 Task: Select the current location as Bryce Canyon National Park, Utah, United States . Now zoom + , and verify the location . Show zoom slider
Action: Mouse moved to (149, 64)
Screenshot: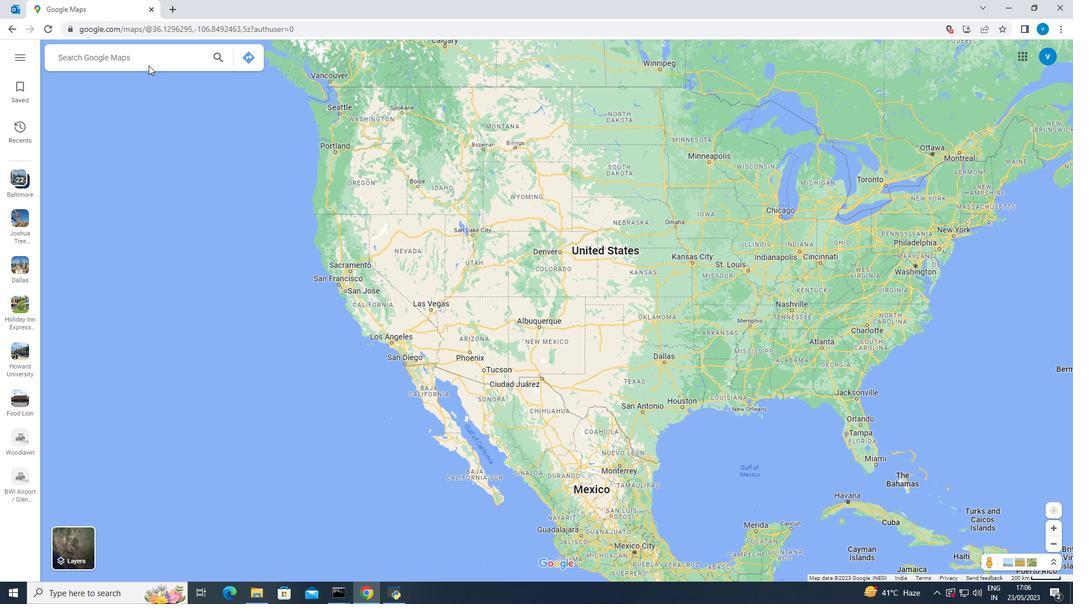 
Action: Mouse pressed left at (149, 64)
Screenshot: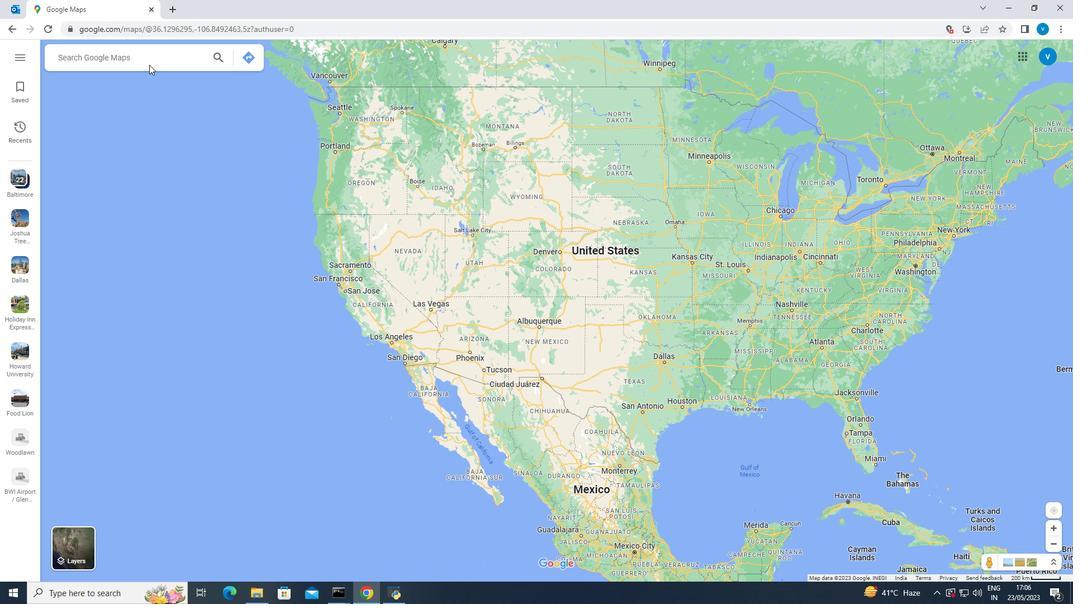 
Action: Mouse moved to (244, 58)
Screenshot: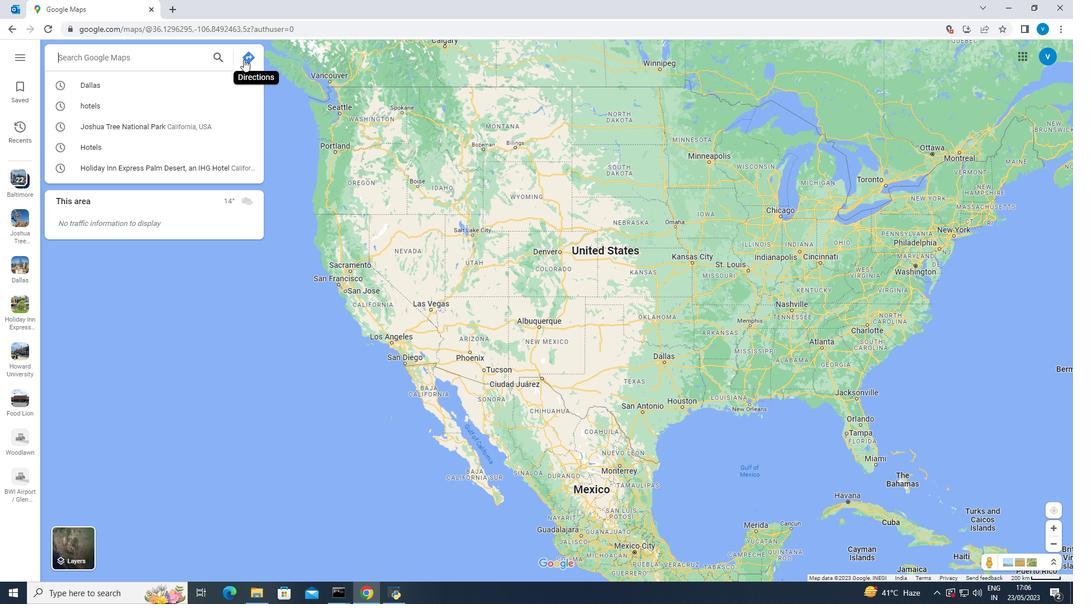 
Action: Mouse pressed left at (244, 58)
Screenshot: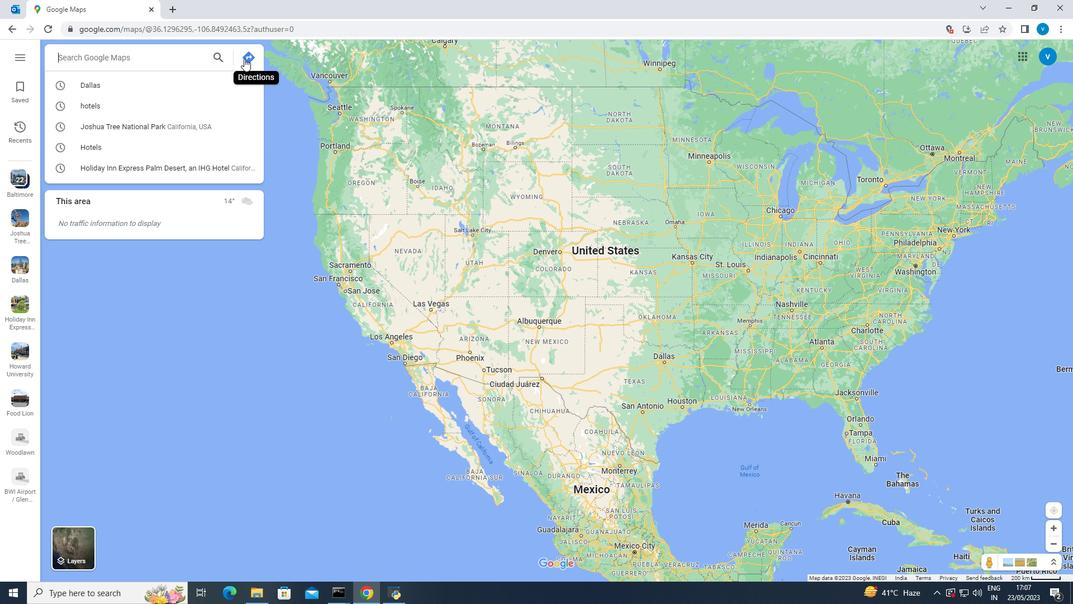 
Action: Mouse moved to (147, 148)
Screenshot: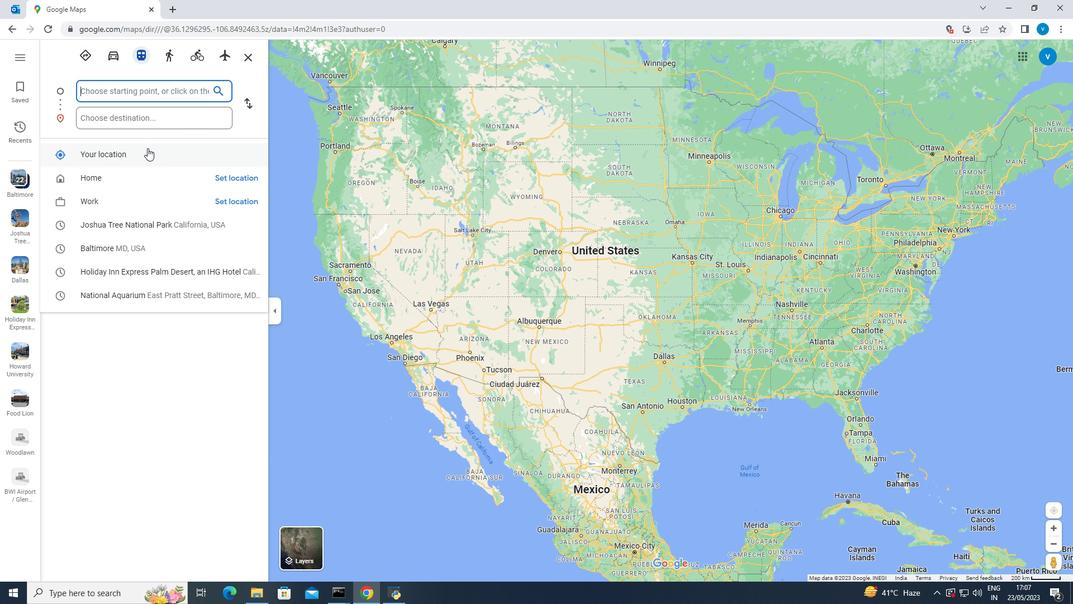 
Action: Mouse pressed left at (147, 148)
Screenshot: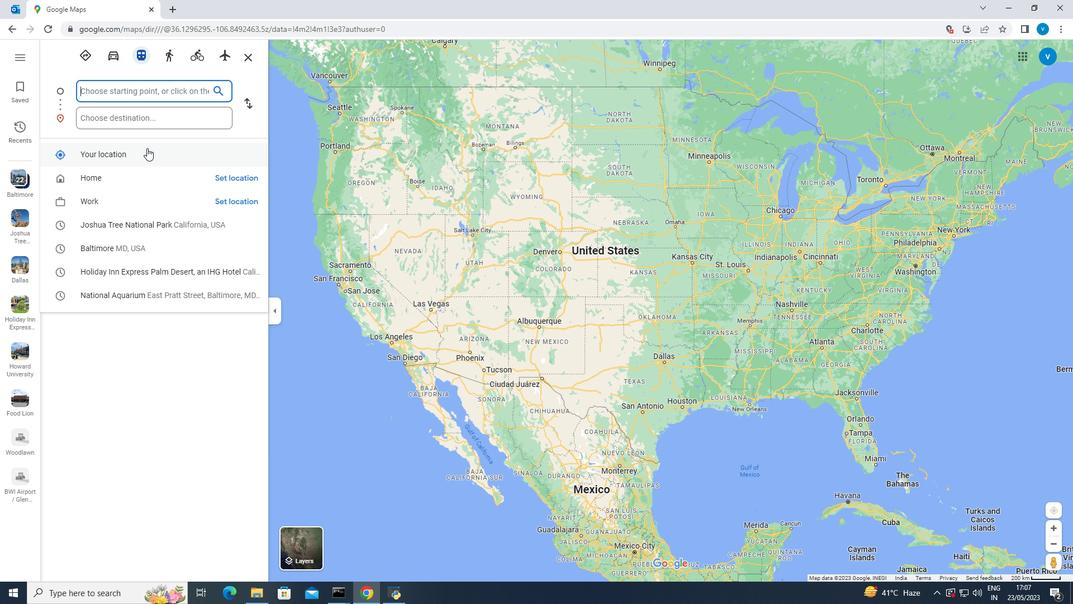 
Action: Mouse moved to (63, 153)
Screenshot: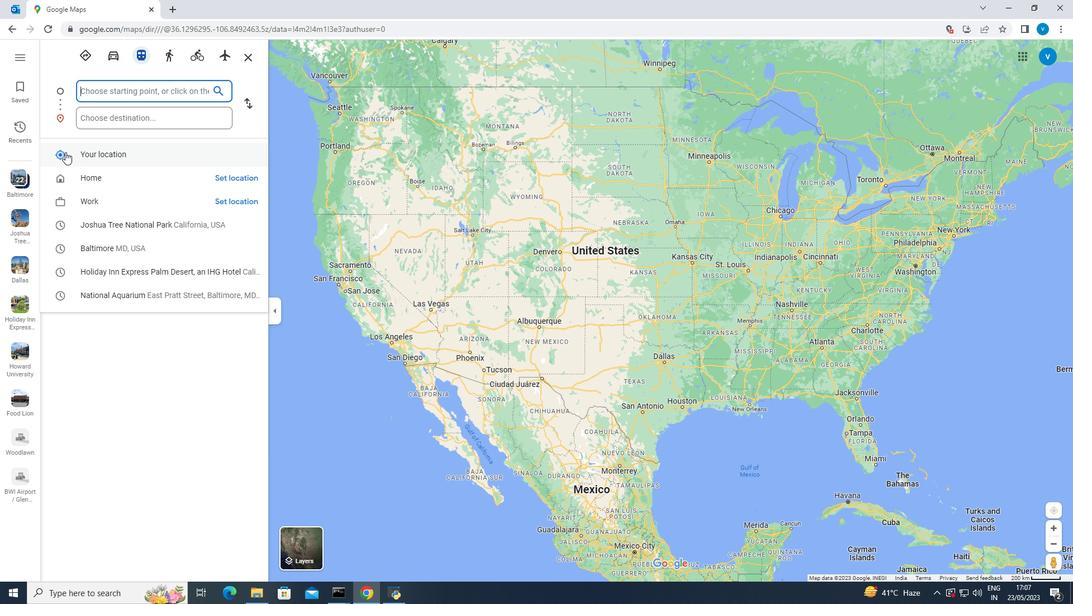 
Action: Mouse pressed left at (63, 153)
Screenshot: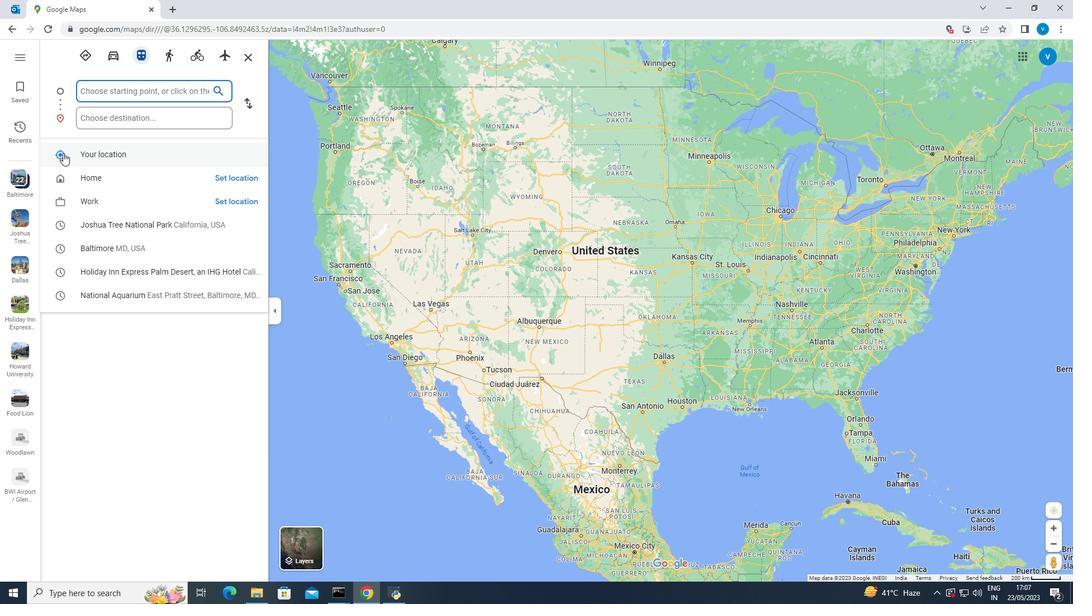 
Action: Mouse moved to (135, 92)
Screenshot: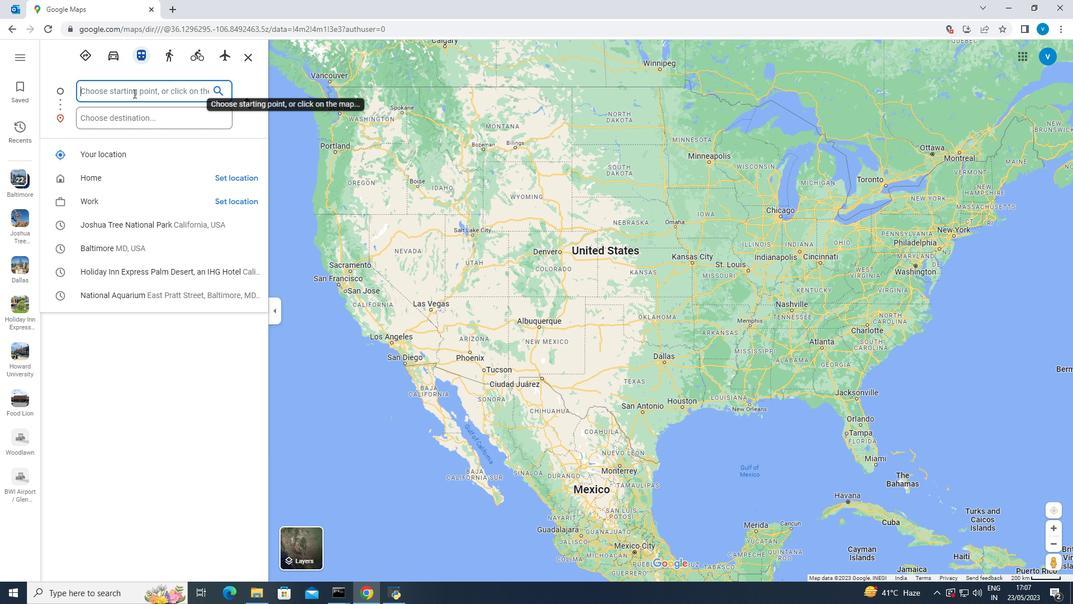 
Action: Mouse pressed left at (135, 92)
Screenshot: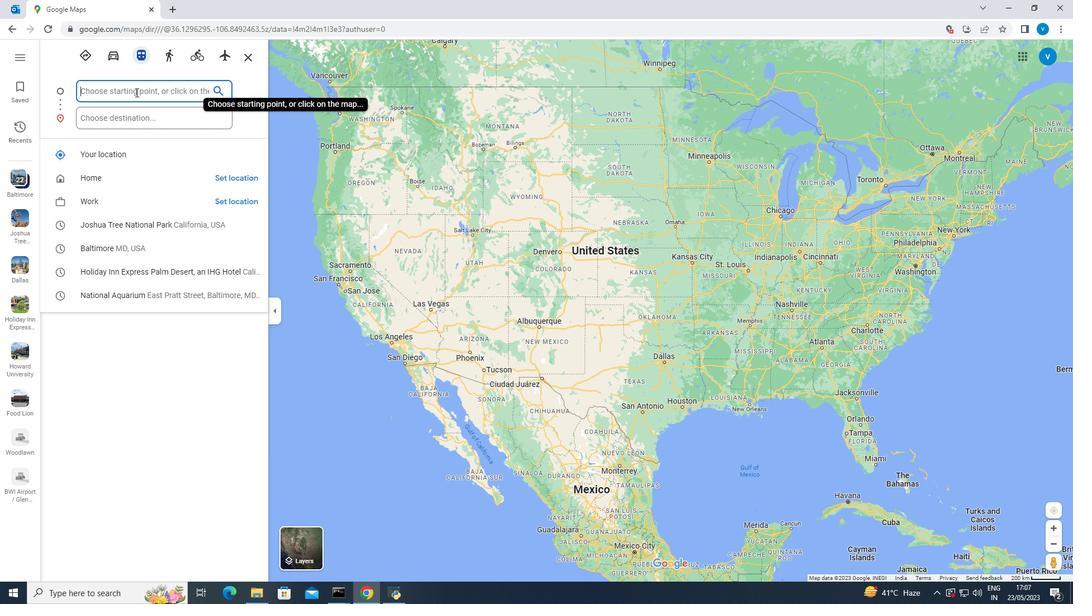 
Action: Key pressed <Key.shift><Key.shift><Key.shift><Key.shift><Key.shift><Key.shift><Key.shift><Key.shift><Key.shift><Key.shift><Key.shift><Key.shift><Key.shift><Key.shift><Key.shift><Key.shift><Key.shift><Key.shift><Key.shift>Bryce<Key.space><Key.shift><Key.shift><Key.shift><Key.shift>Canyon<Key.space><Key.shift><Key.shift>National<Key.space><Key.shift><Key.shift><Key.shift>Park,<Key.space><Key.shift>Utah,<Key.space><Key.shift><Key.shift>United<Key.space><Key.shift><Key.shift><Key.shift><Key.shift><Key.shift><Key.shift><Key.shift>States
Screenshot: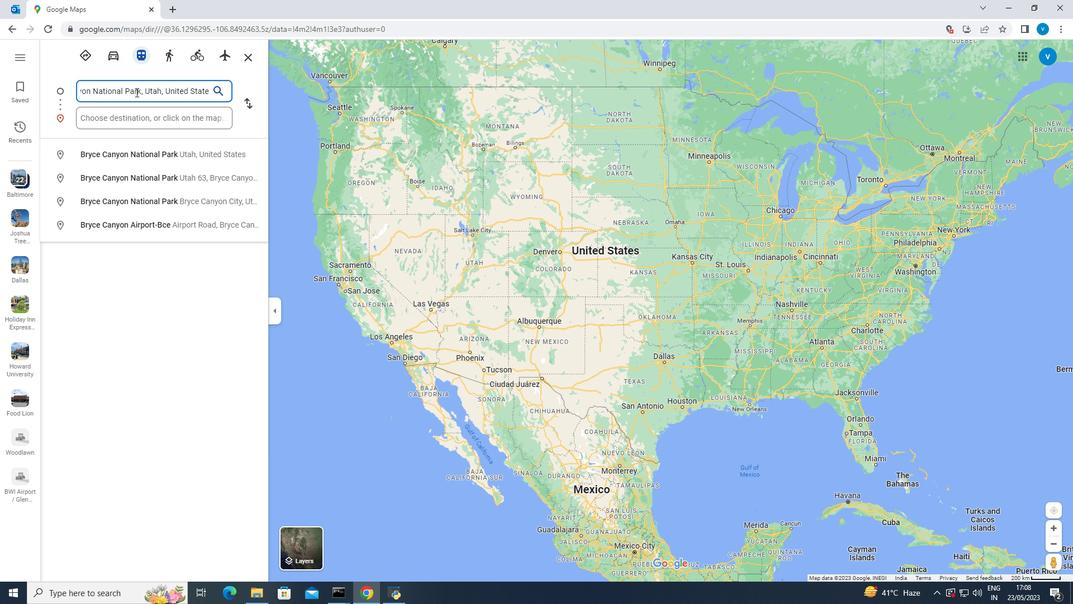 
Action: Mouse moved to (140, 153)
Screenshot: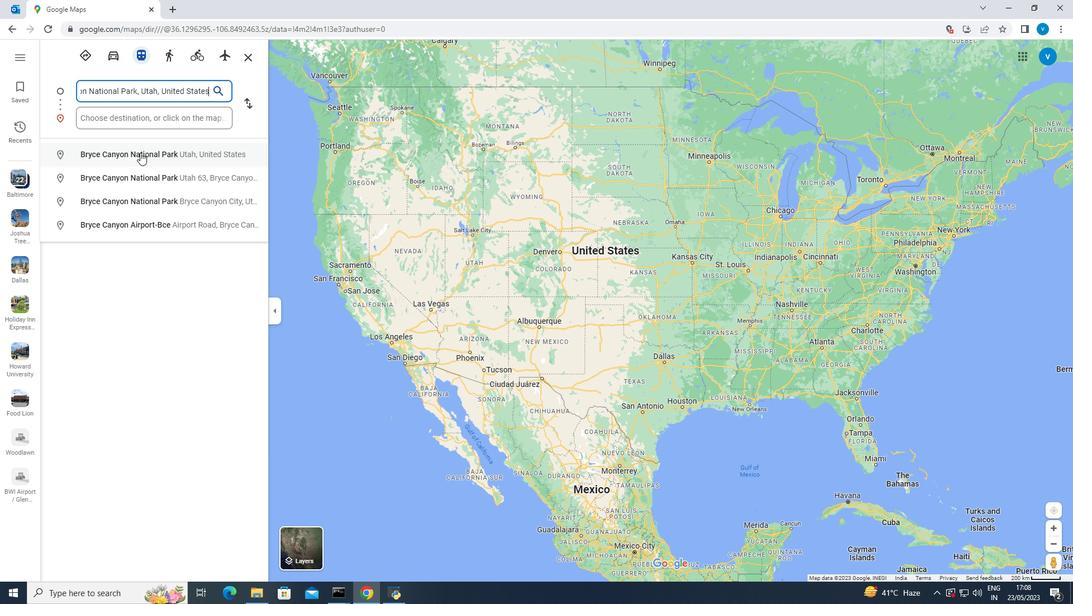 
Action: Mouse pressed left at (140, 153)
Screenshot: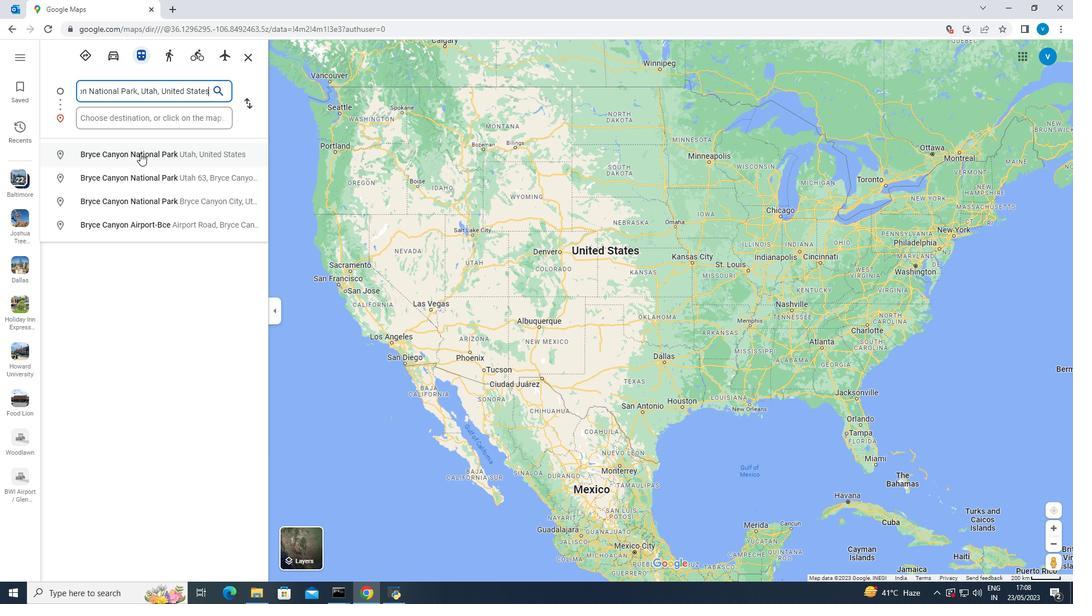 
Action: Mouse moved to (1048, 524)
Screenshot: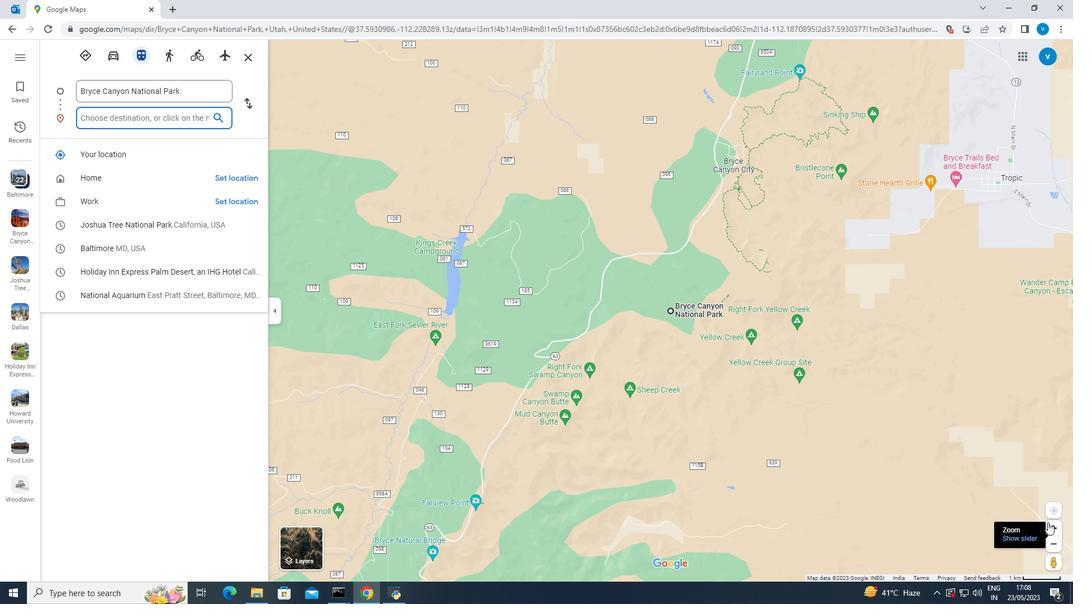
Action: Mouse pressed left at (1048, 524)
Screenshot: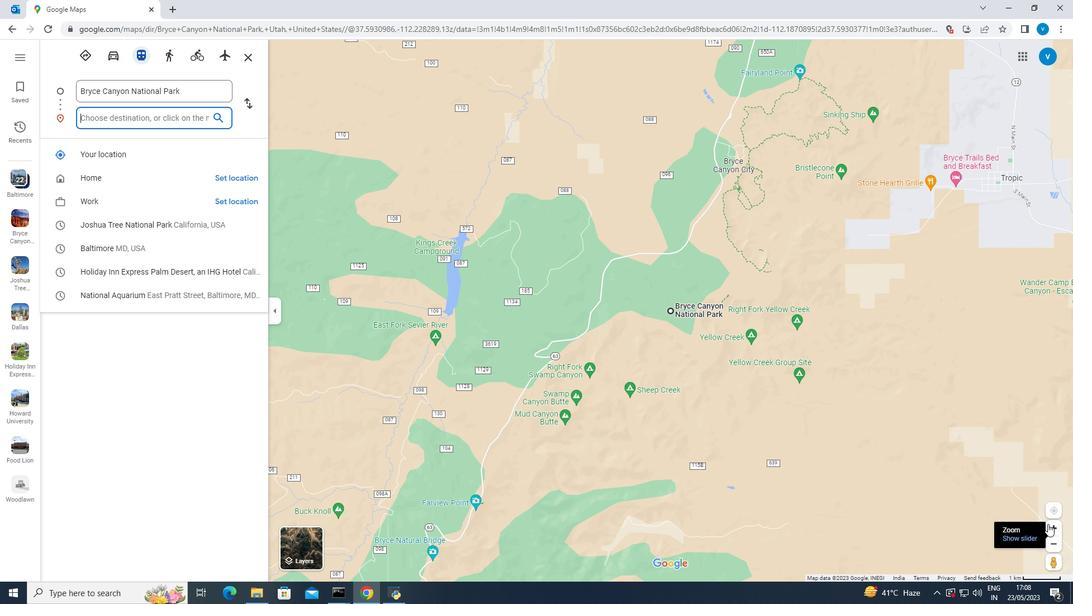 
Action: Mouse moved to (1040, 525)
Screenshot: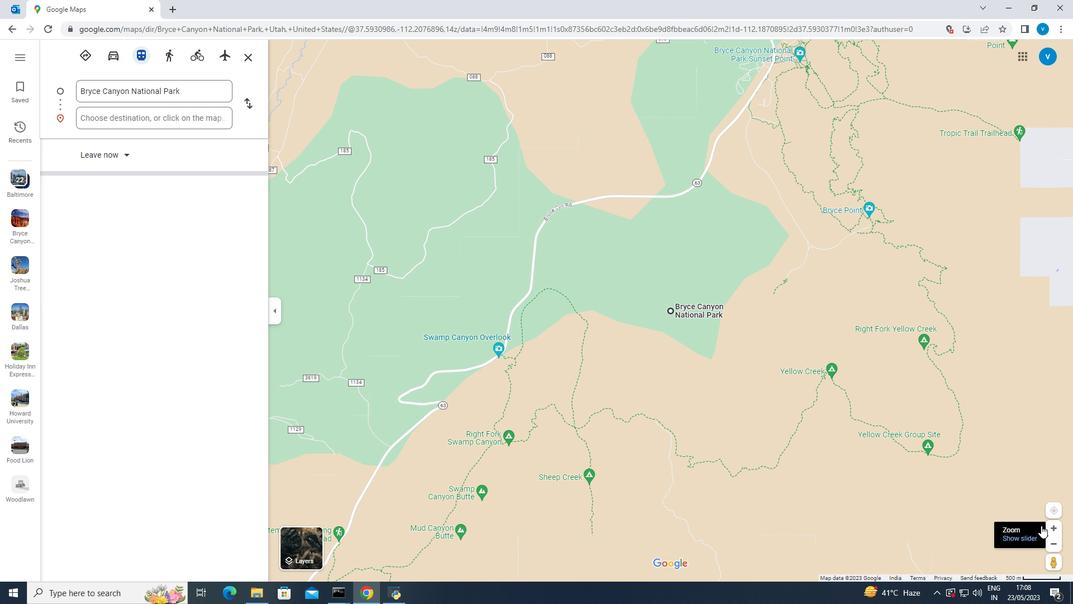 
Action: Mouse pressed left at (1040, 525)
Screenshot: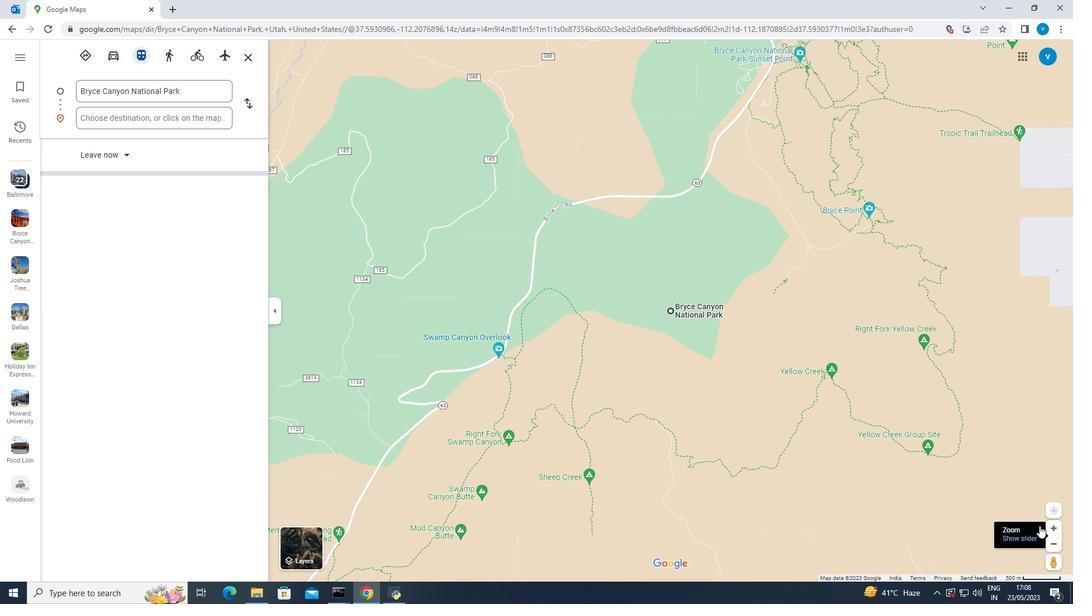 
Action: Mouse moved to (1050, 529)
Screenshot: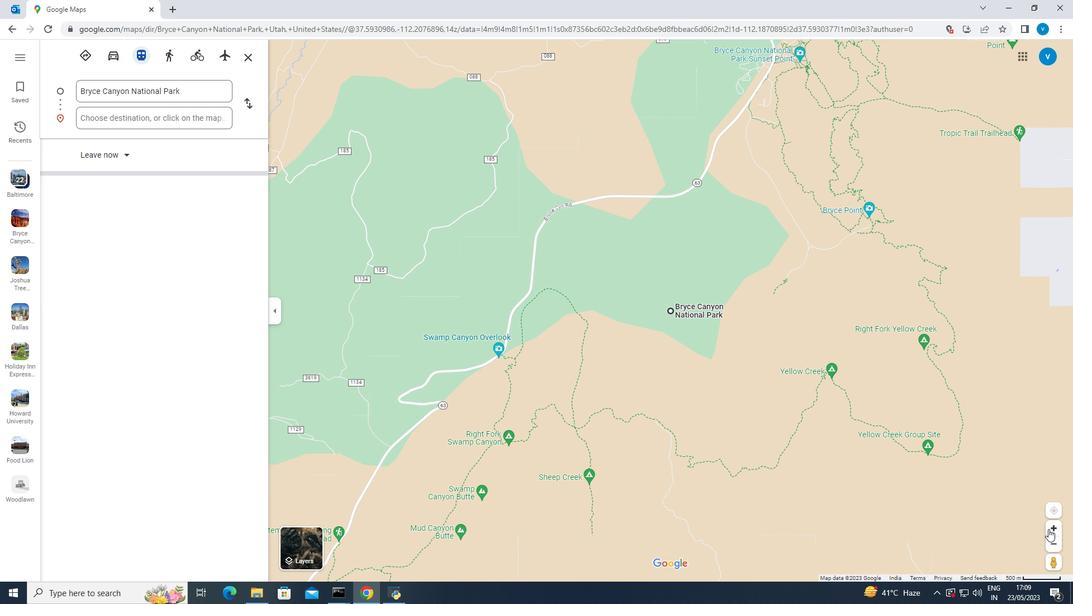 
Action: Mouse pressed left at (1050, 529)
Screenshot: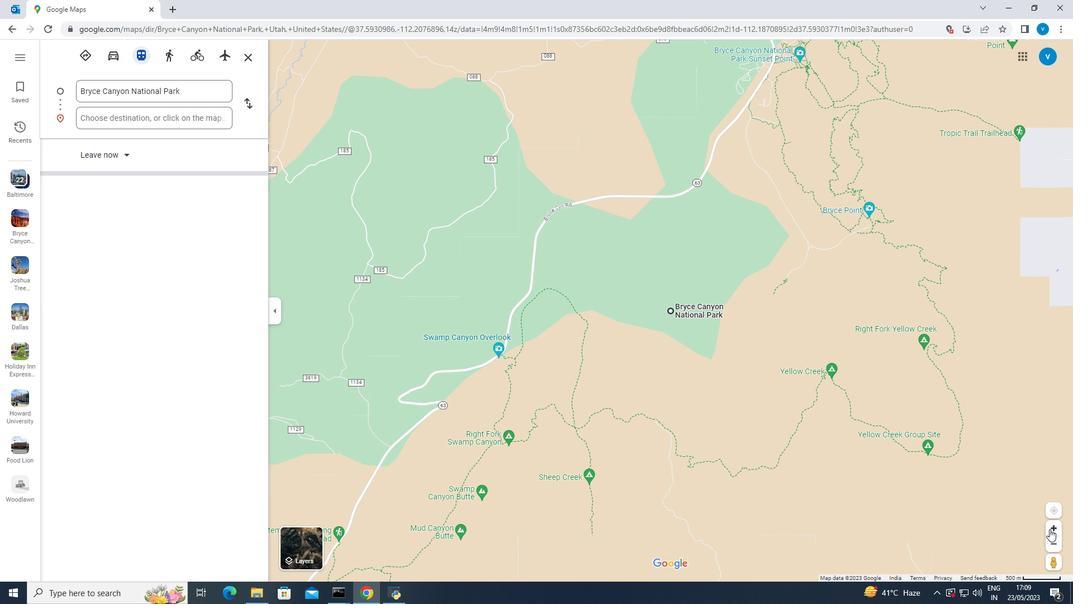 
Action: Mouse moved to (1015, 535)
Screenshot: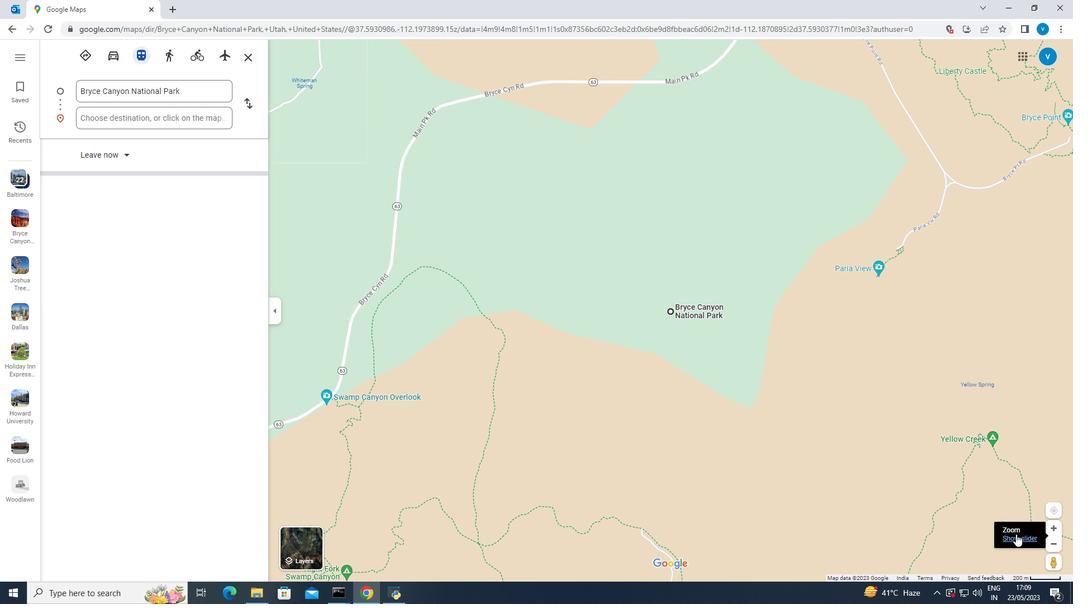 
Action: Mouse pressed left at (1015, 535)
Screenshot: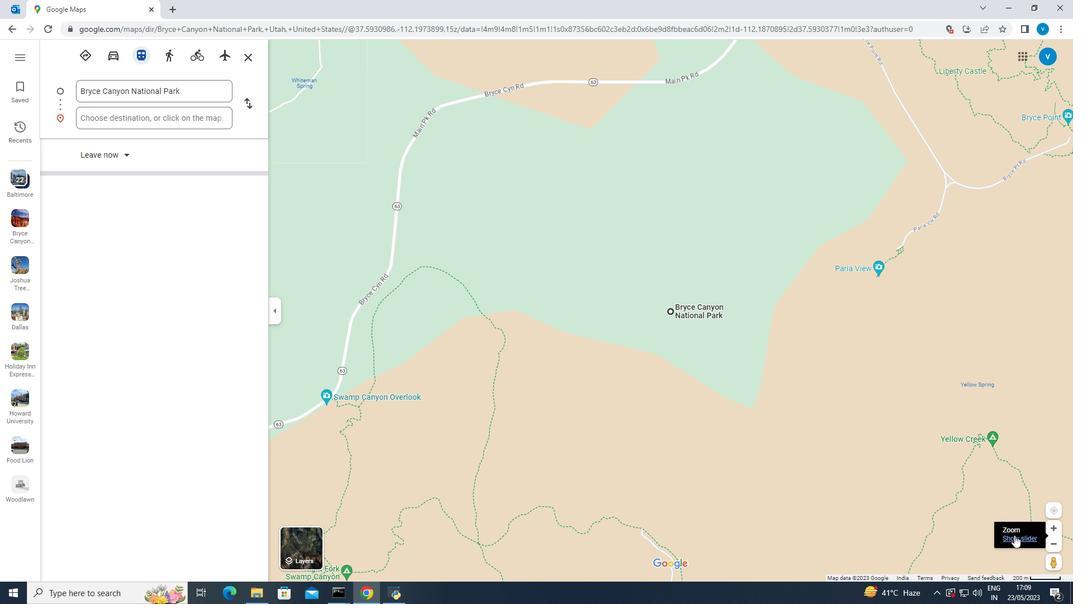 
Action: Mouse moved to (1053, 439)
Screenshot: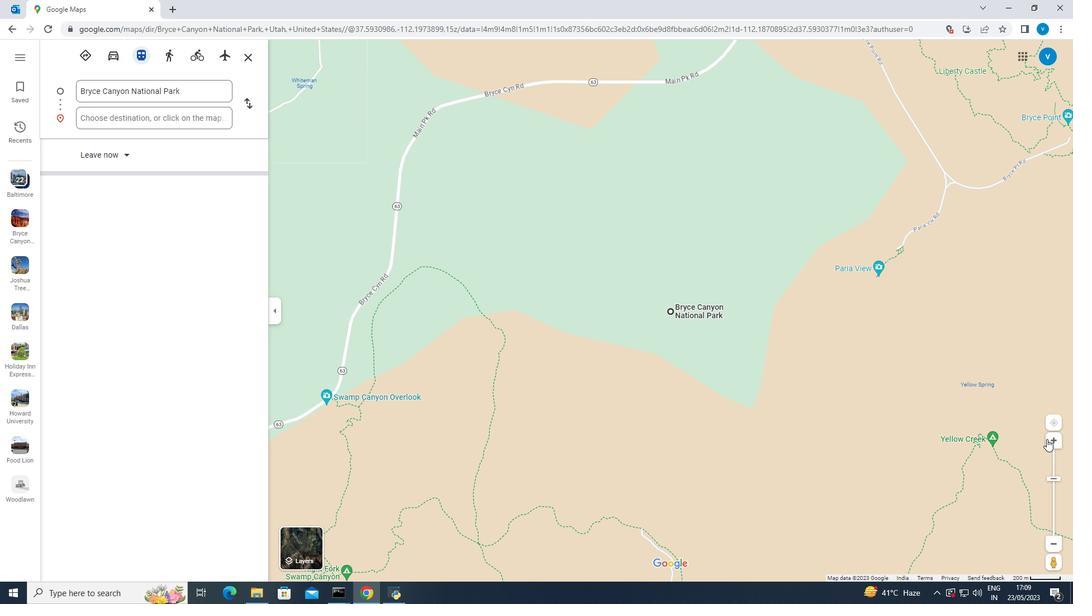 
Action: Mouse pressed left at (1053, 439)
Screenshot: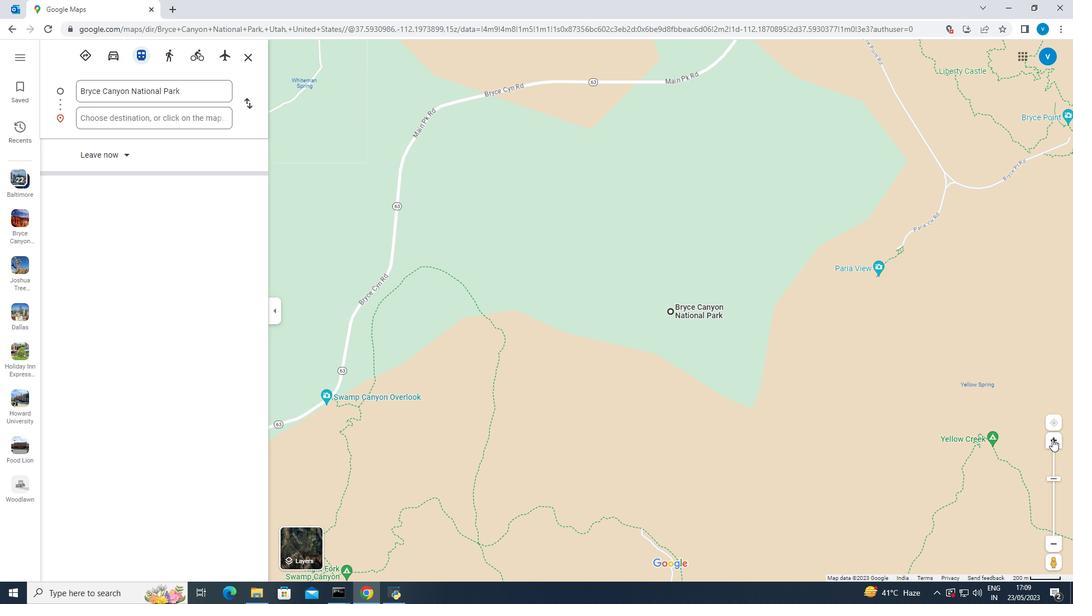 
Action: Mouse pressed left at (1053, 439)
Screenshot: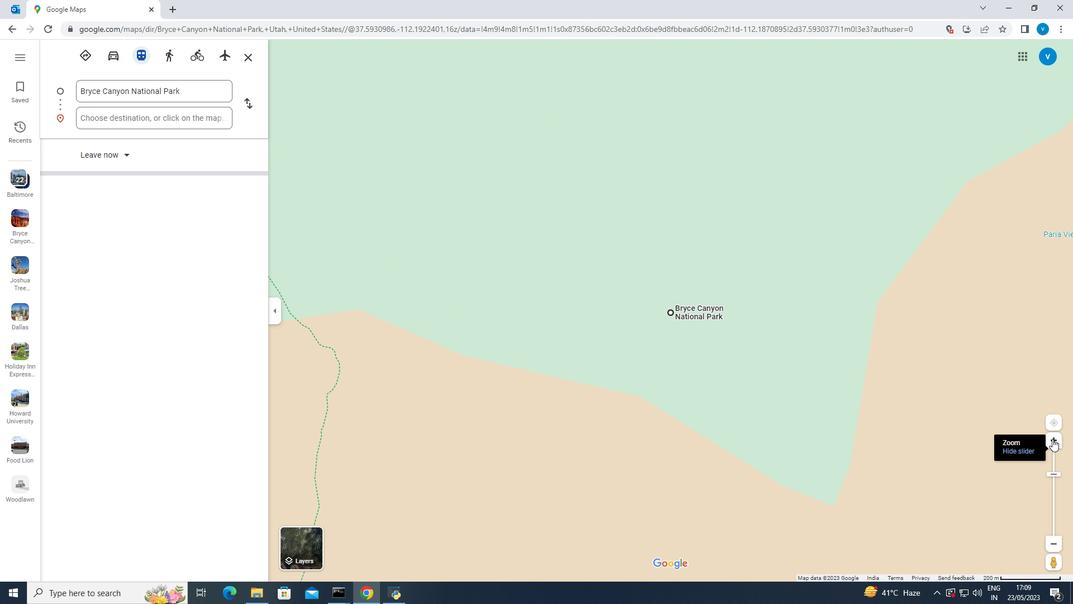 
Action: Mouse pressed left at (1053, 439)
Screenshot: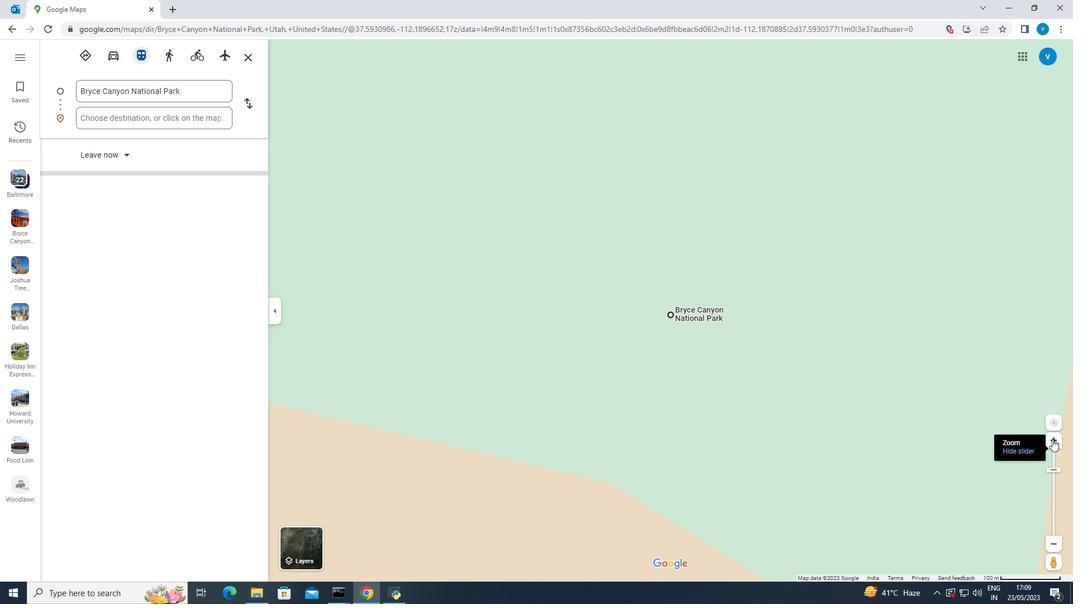 
Action: Mouse pressed left at (1053, 439)
Screenshot: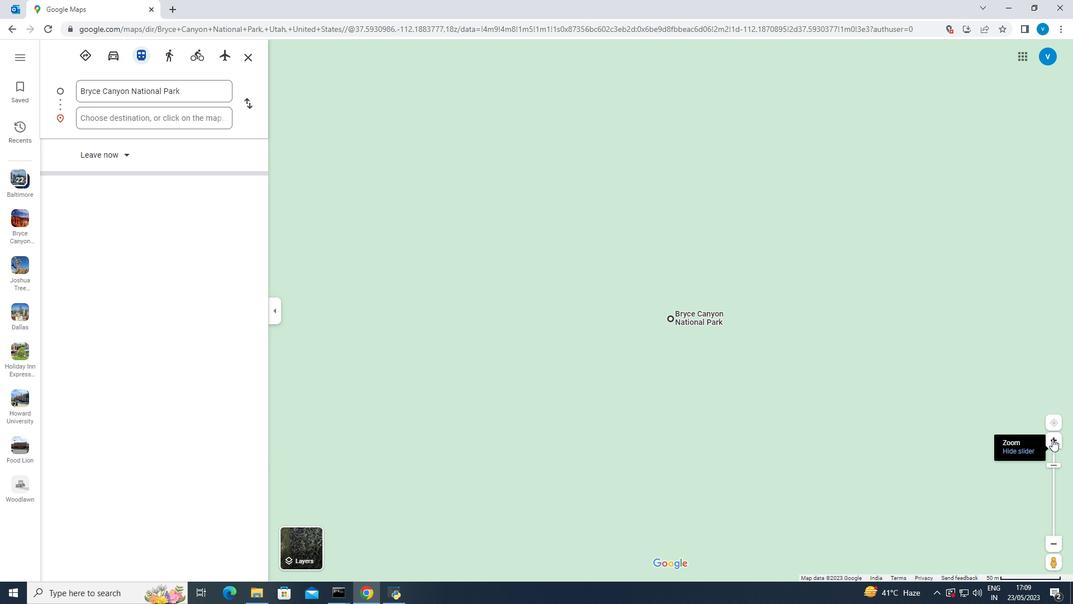 
Action: Mouse pressed left at (1053, 439)
Screenshot: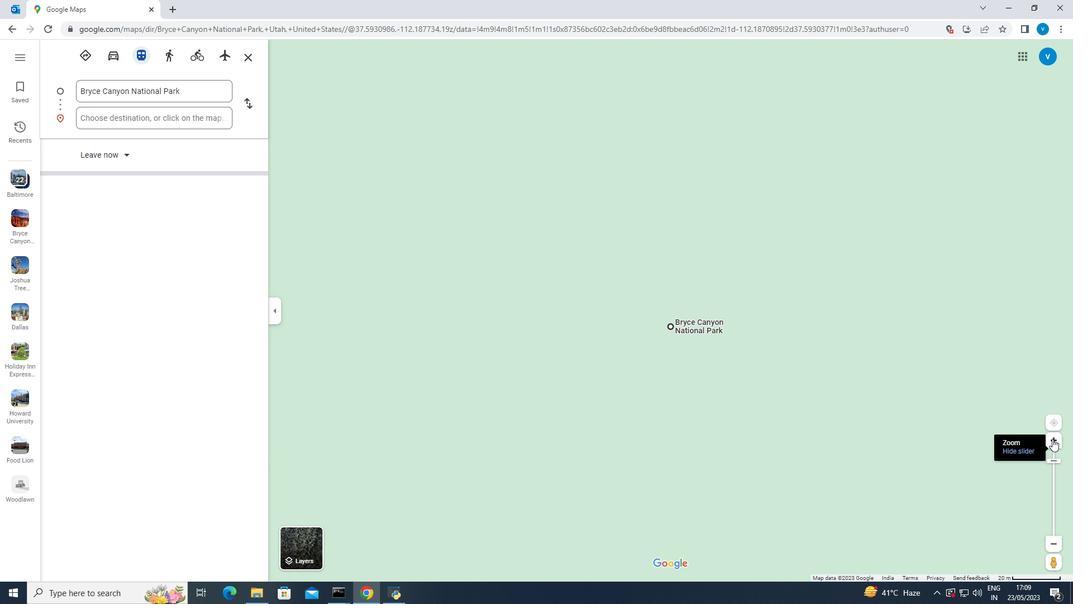 
Action: Mouse moved to (1055, 437)
Screenshot: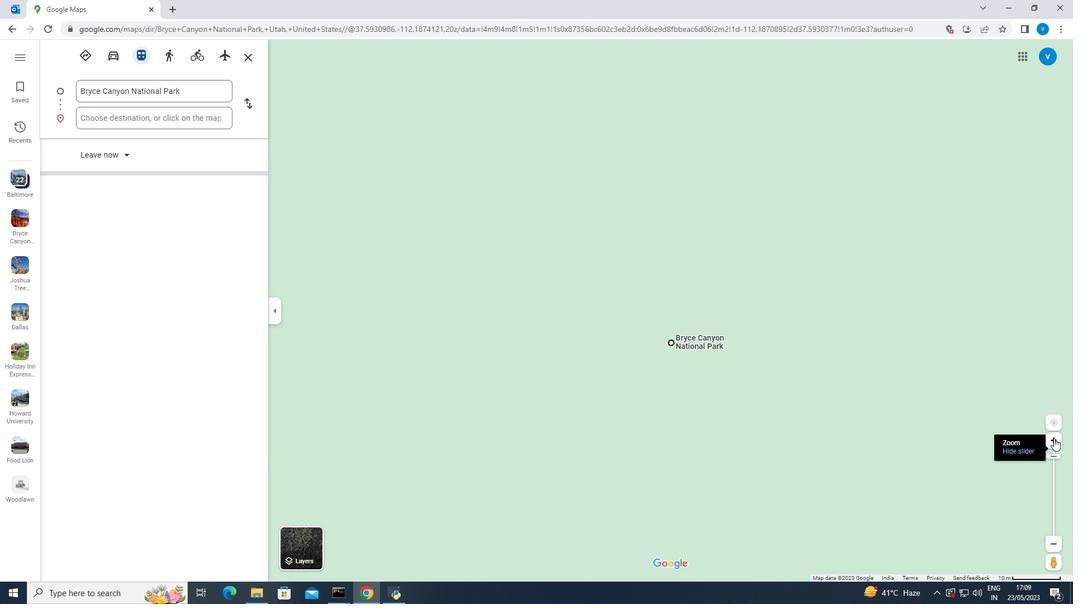 
Action: Mouse pressed left at (1055, 437)
Screenshot: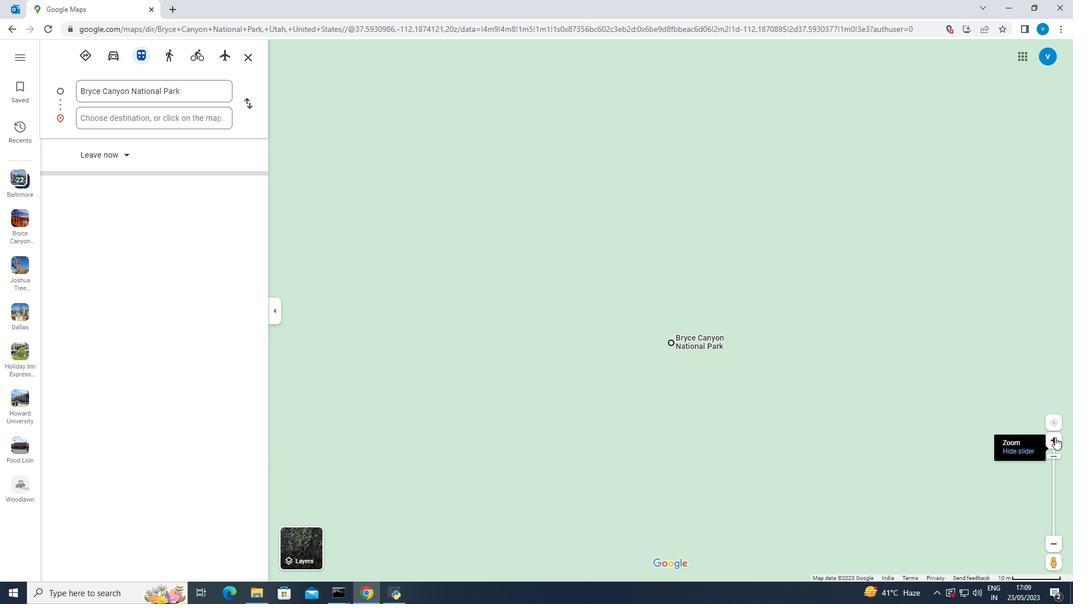 
Action: Mouse moved to (1054, 538)
Screenshot: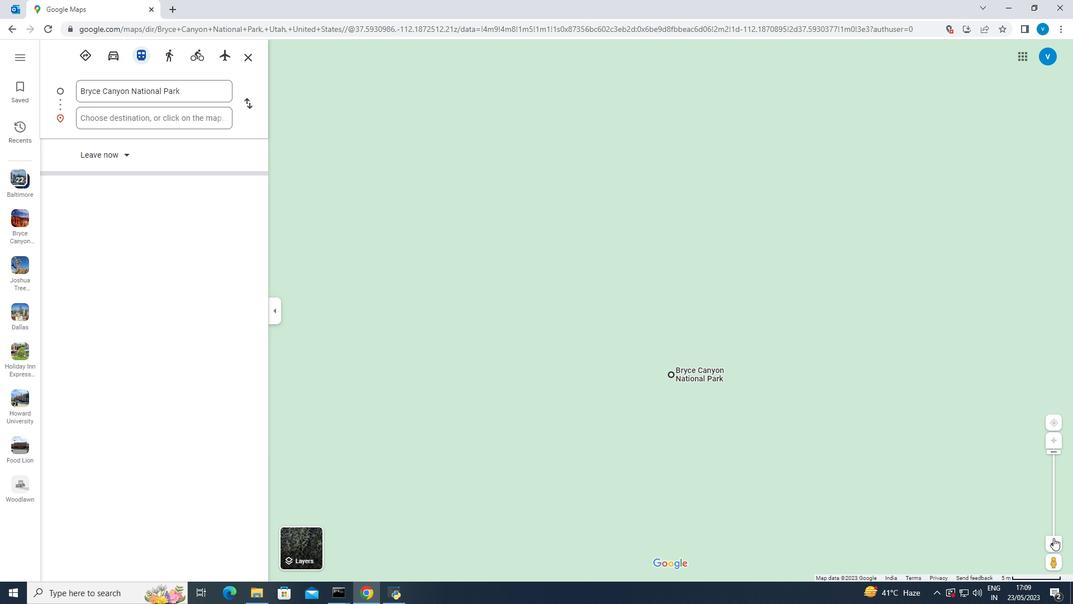 
Action: Mouse pressed left at (1054, 538)
Screenshot: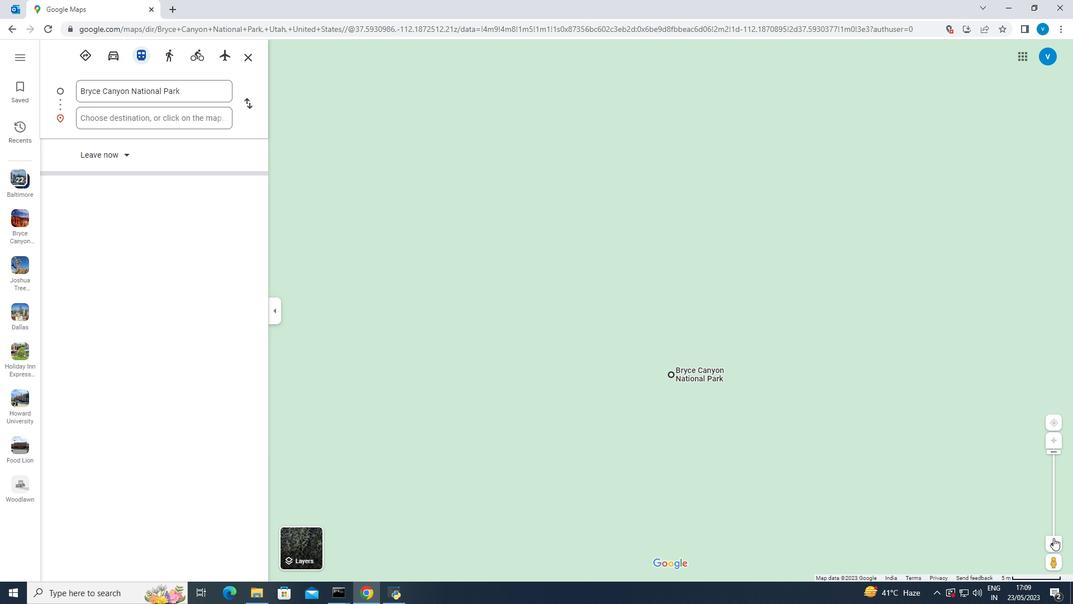 
Action: Mouse pressed left at (1054, 538)
Screenshot: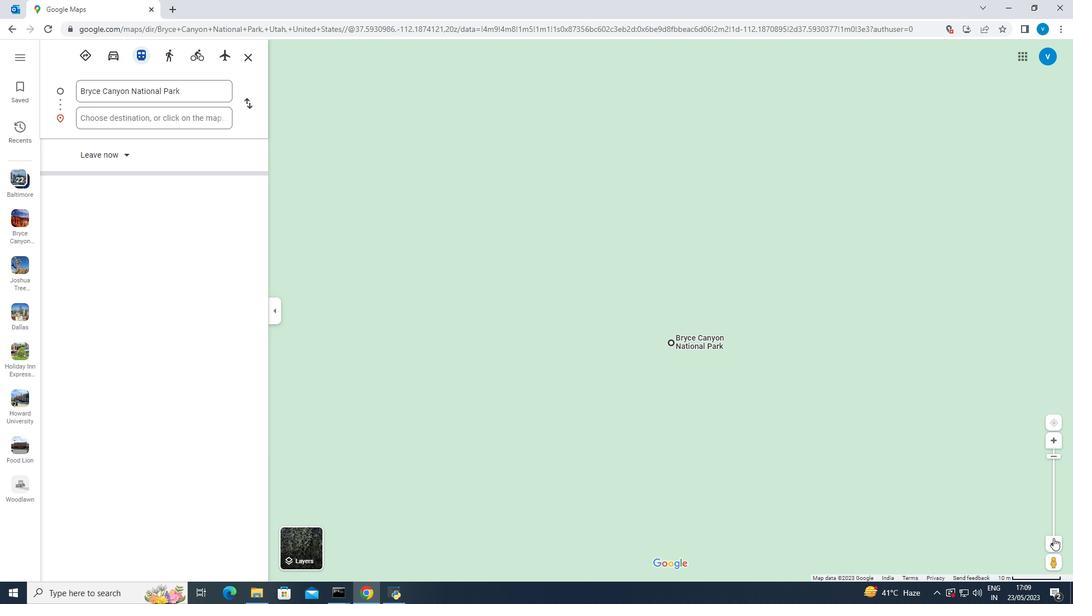 
Action: Mouse moved to (1054, 539)
Screenshot: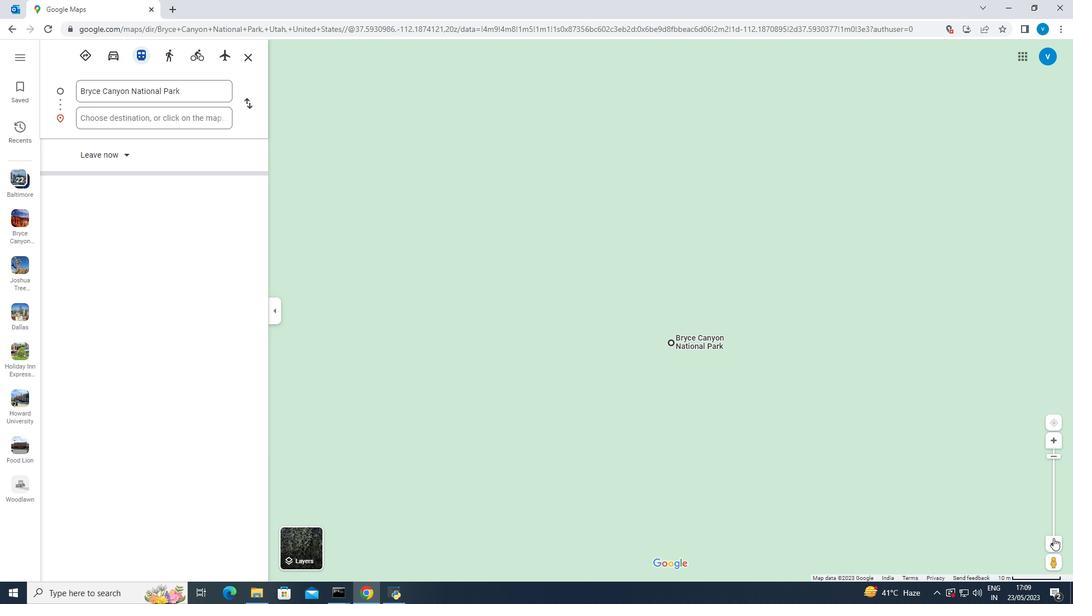 
Action: Mouse pressed left at (1054, 539)
Screenshot: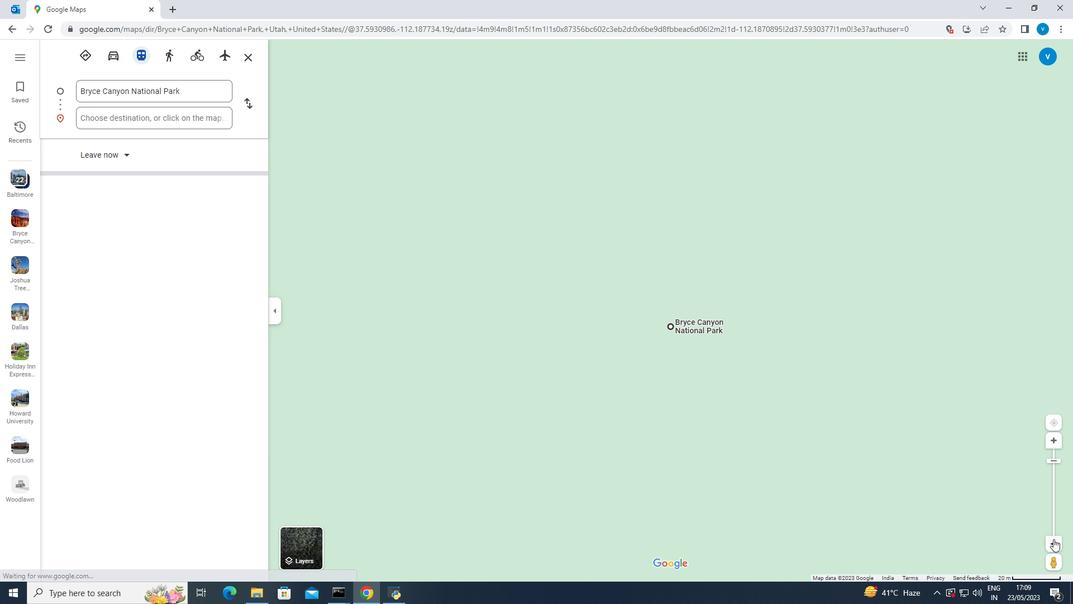 
Action: Mouse moved to (1038, 531)
Screenshot: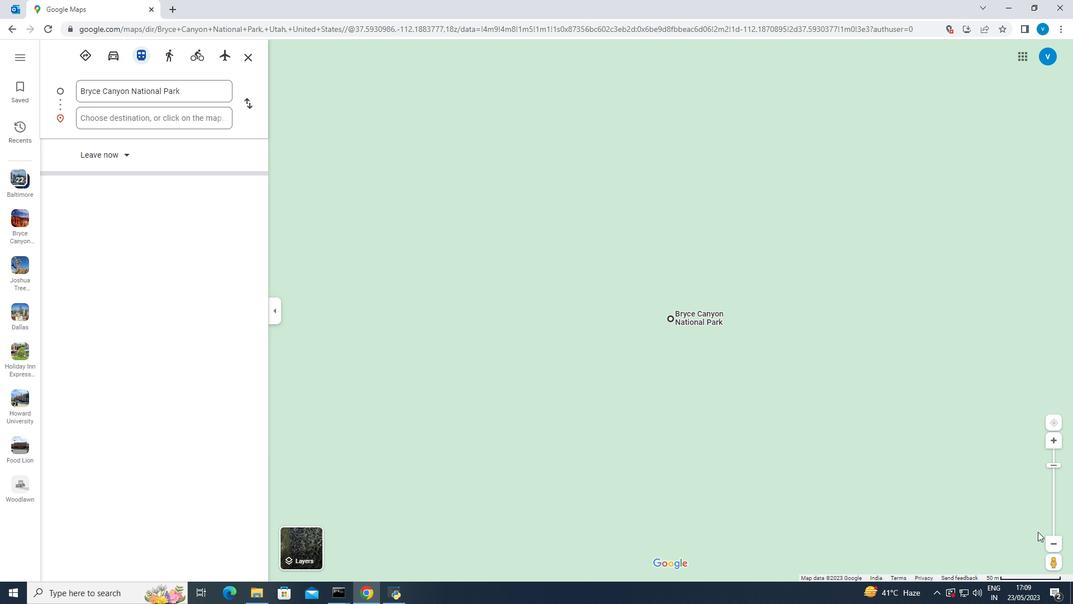 
